 Task: Set the subtitle format in the text subtitle parser to "mpl2".
Action: Mouse moved to (126, 19)
Screenshot: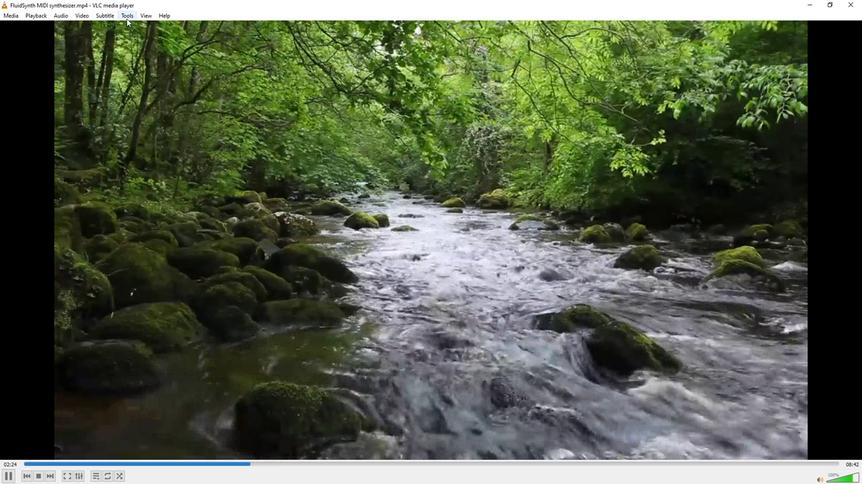 
Action: Mouse pressed left at (126, 19)
Screenshot: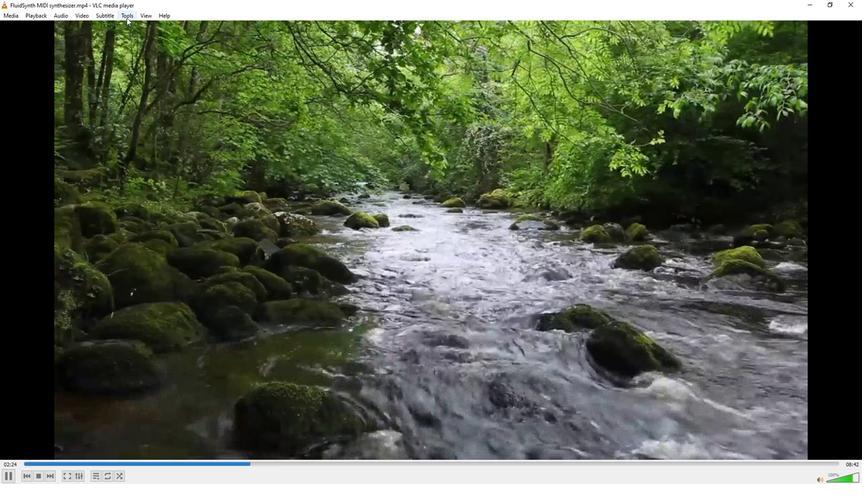 
Action: Mouse moved to (154, 124)
Screenshot: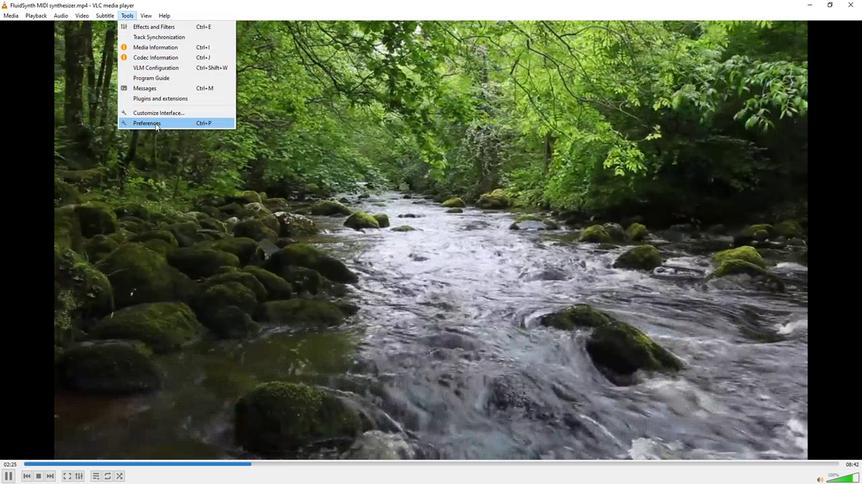 
Action: Mouse pressed left at (154, 124)
Screenshot: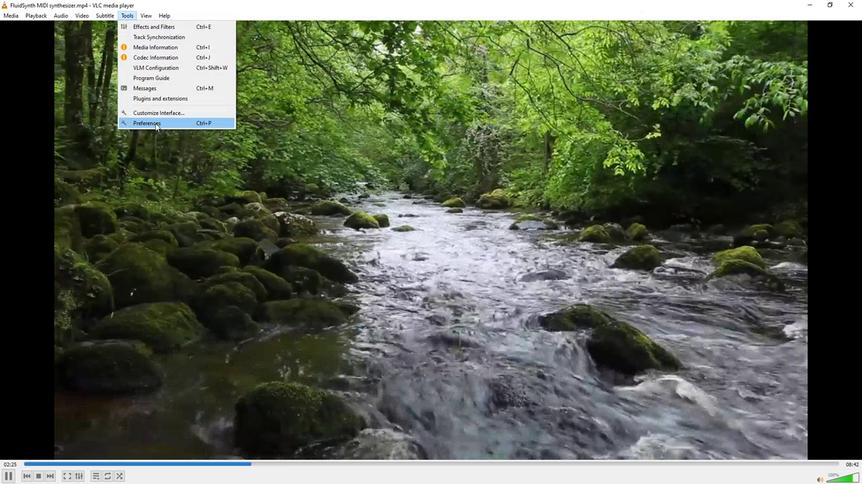
Action: Mouse moved to (235, 373)
Screenshot: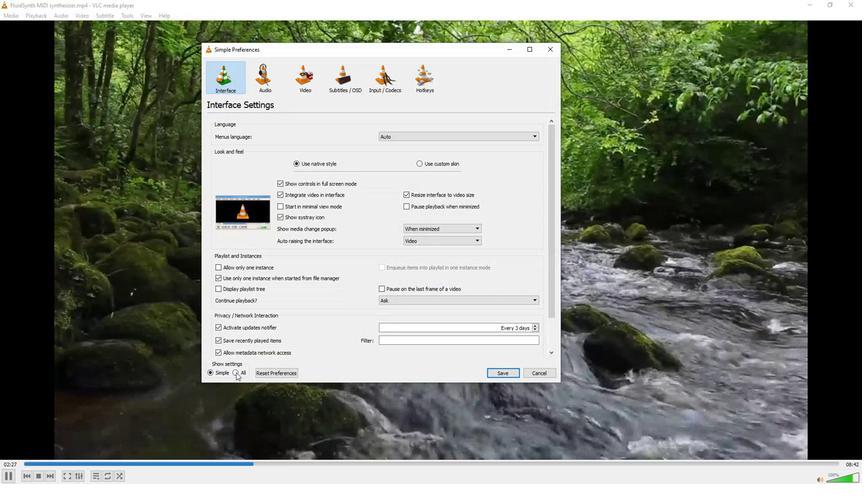 
Action: Mouse pressed left at (235, 373)
Screenshot: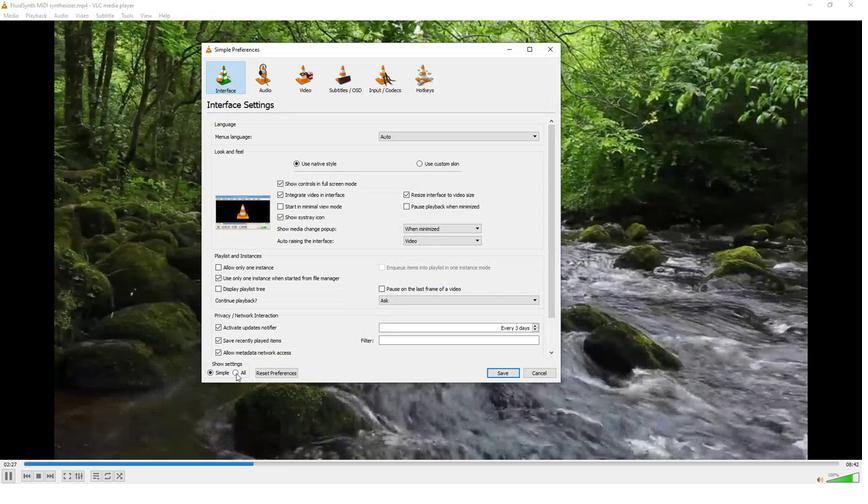 
Action: Mouse moved to (224, 244)
Screenshot: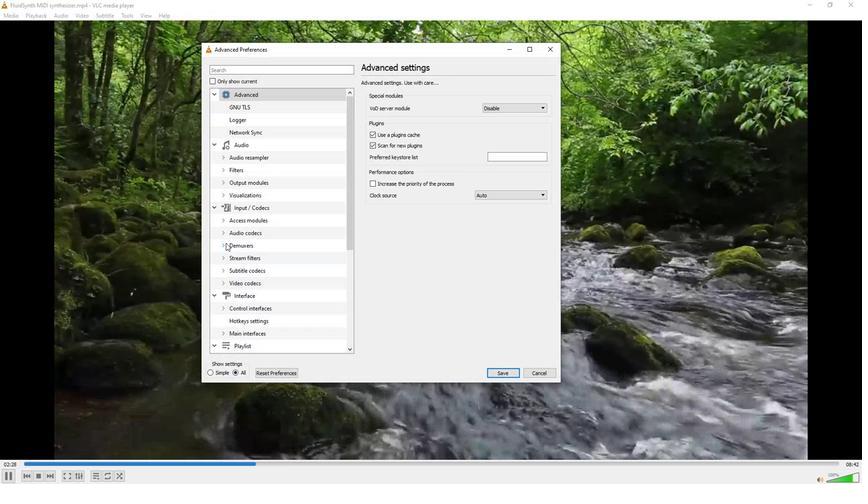 
Action: Mouse pressed left at (224, 244)
Screenshot: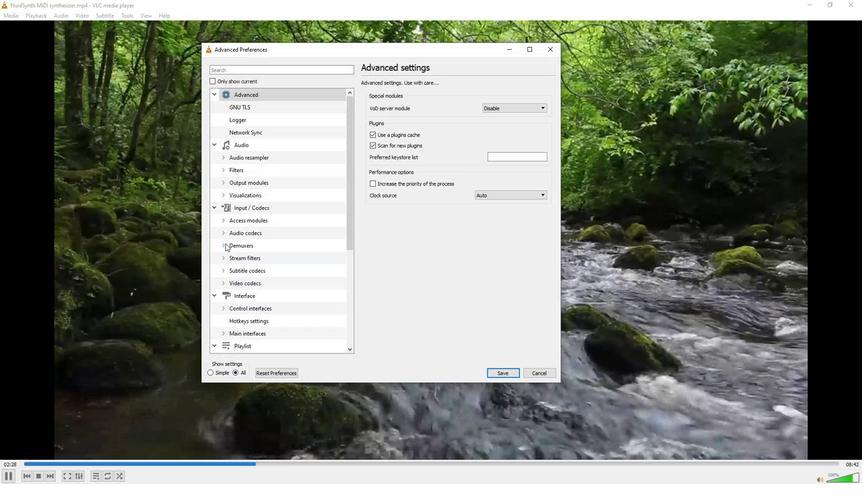 
Action: Mouse moved to (251, 288)
Screenshot: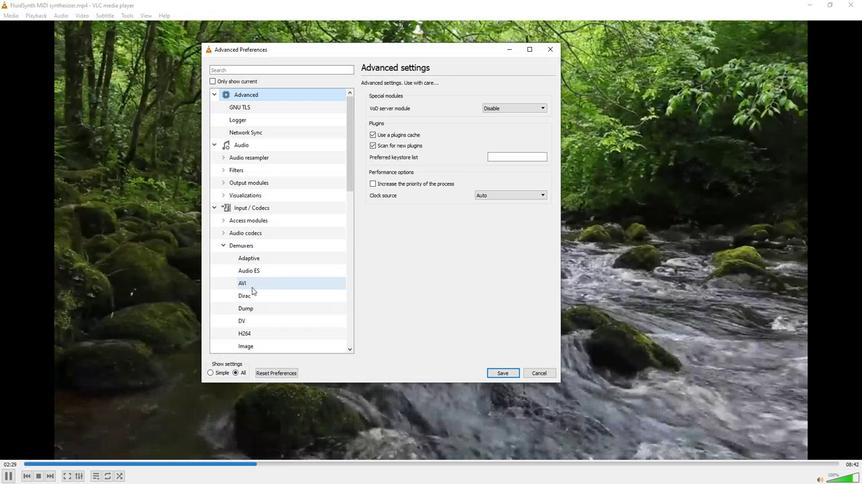
Action: Mouse scrolled (251, 288) with delta (0, 0)
Screenshot: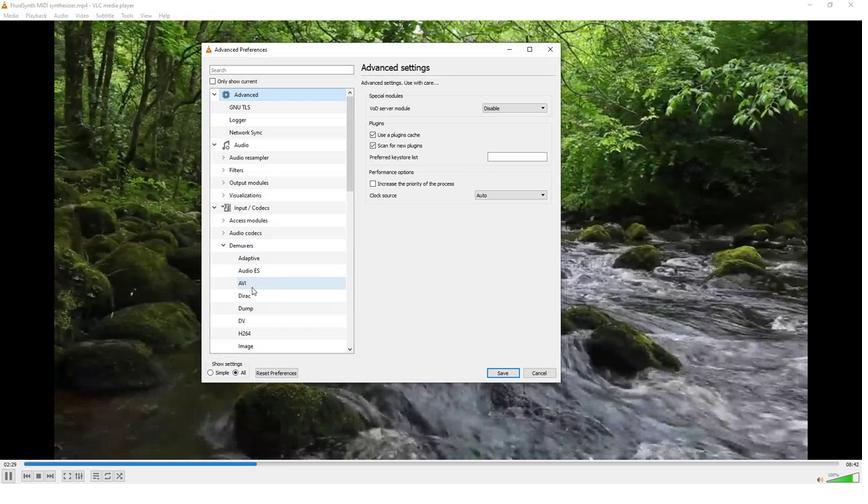 
Action: Mouse scrolled (251, 288) with delta (0, 0)
Screenshot: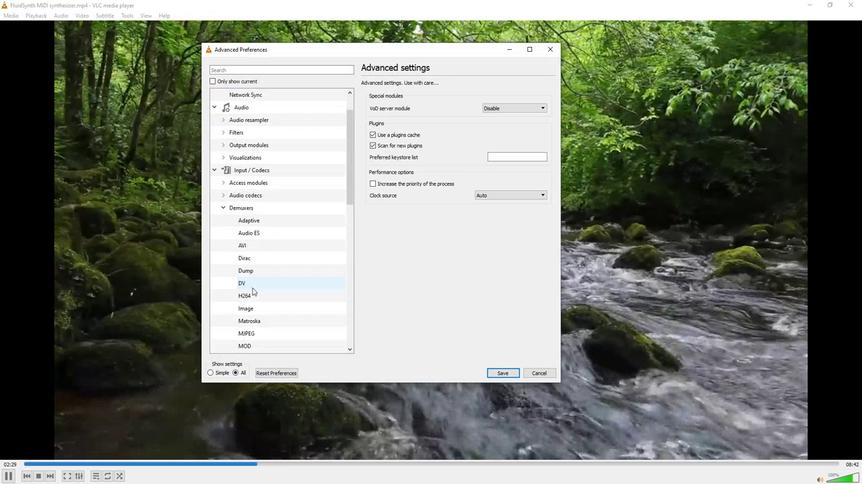 
Action: Mouse scrolled (251, 288) with delta (0, 0)
Screenshot: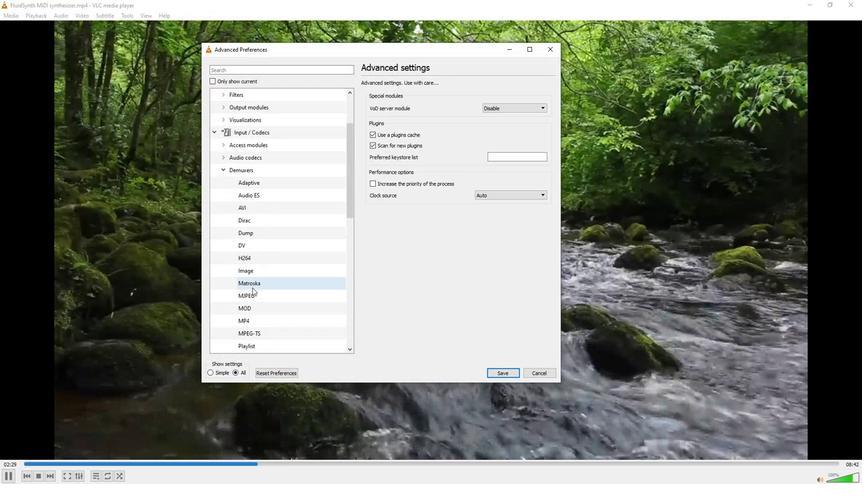 
Action: Mouse moved to (251, 310)
Screenshot: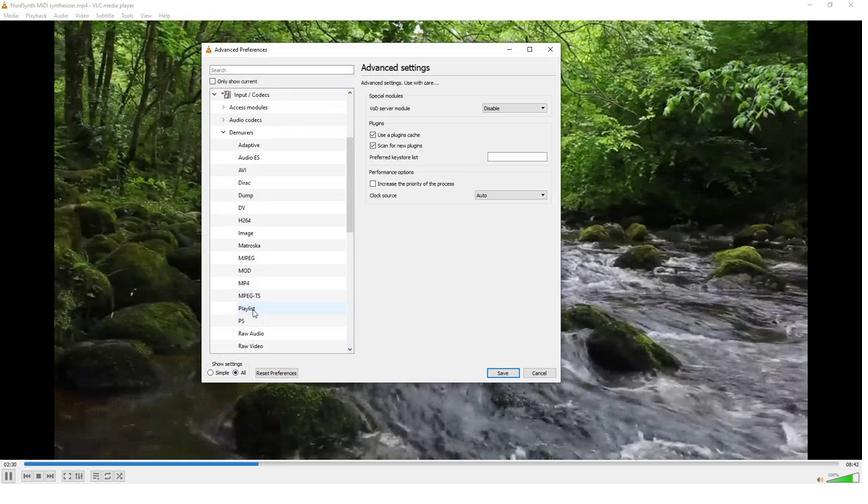 
Action: Mouse scrolled (251, 310) with delta (0, 0)
Screenshot: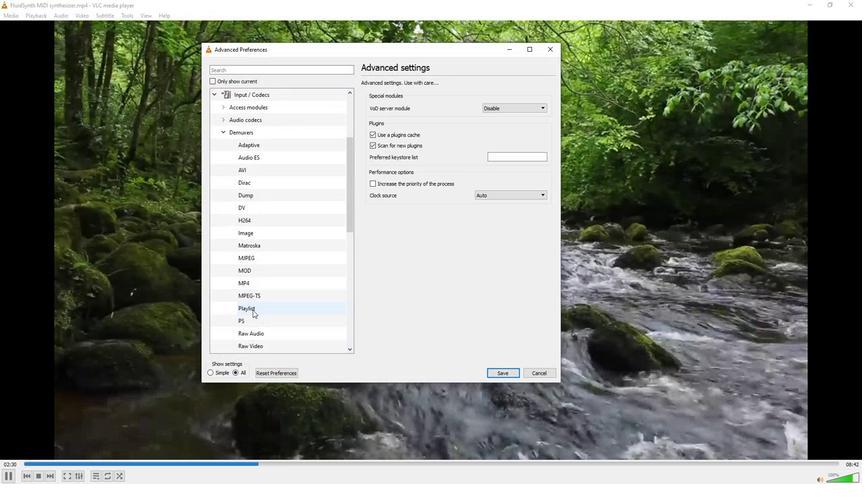 
Action: Mouse moved to (253, 345)
Screenshot: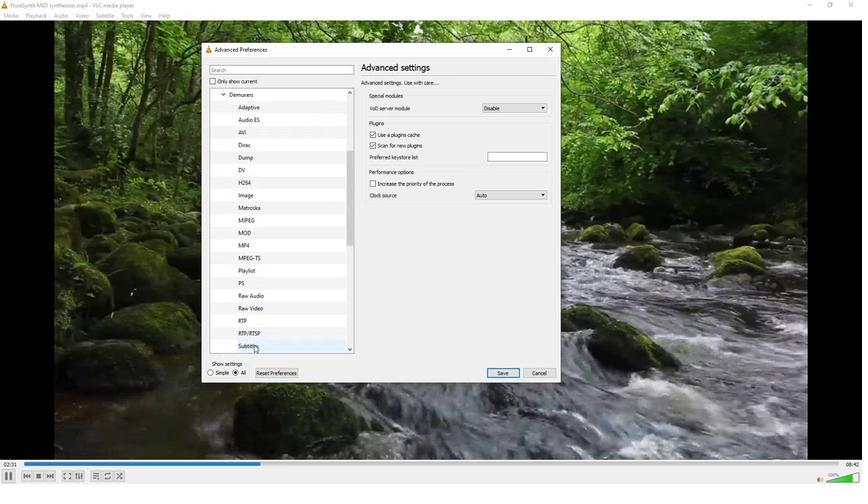 
Action: Mouse pressed left at (253, 345)
Screenshot: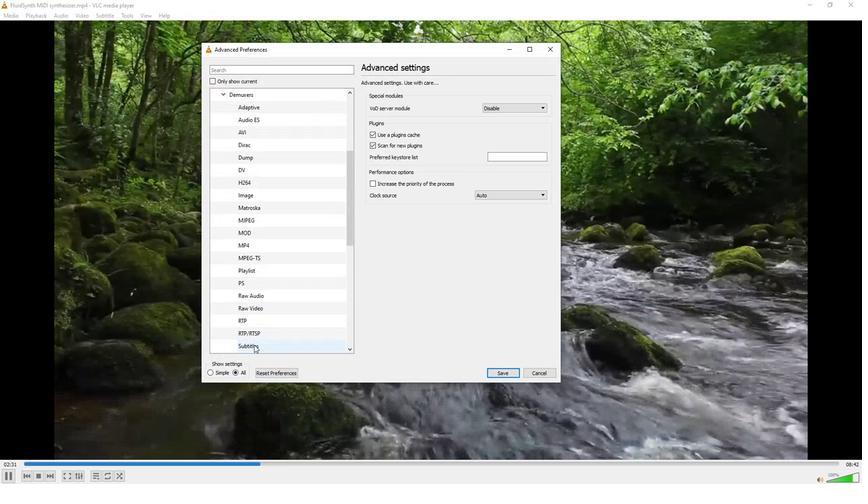 
Action: Mouse moved to (519, 126)
Screenshot: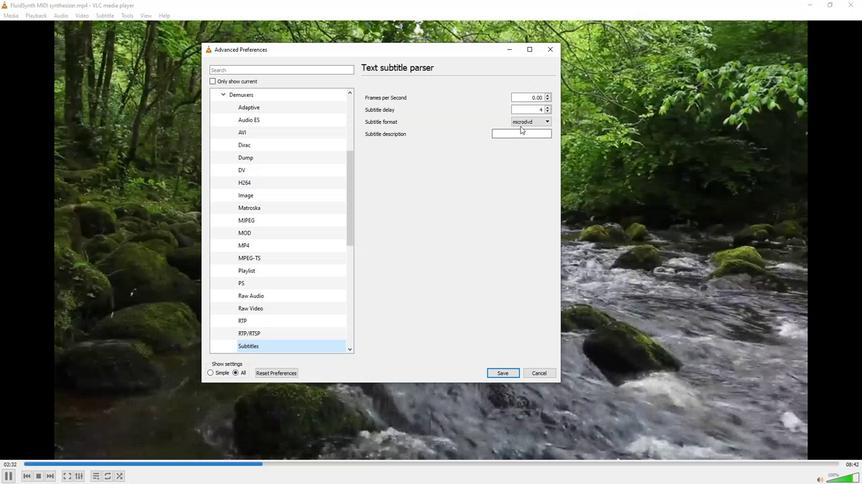 
Action: Mouse pressed left at (519, 126)
Screenshot: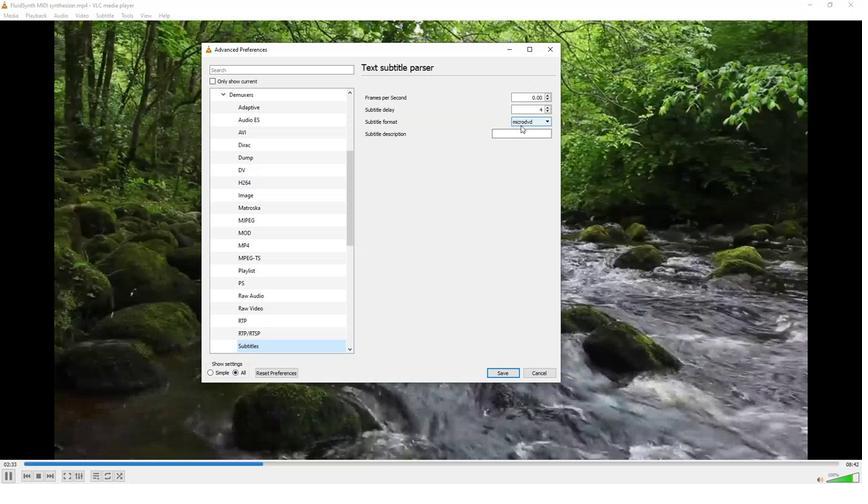 
Action: Mouse moved to (544, 149)
Screenshot: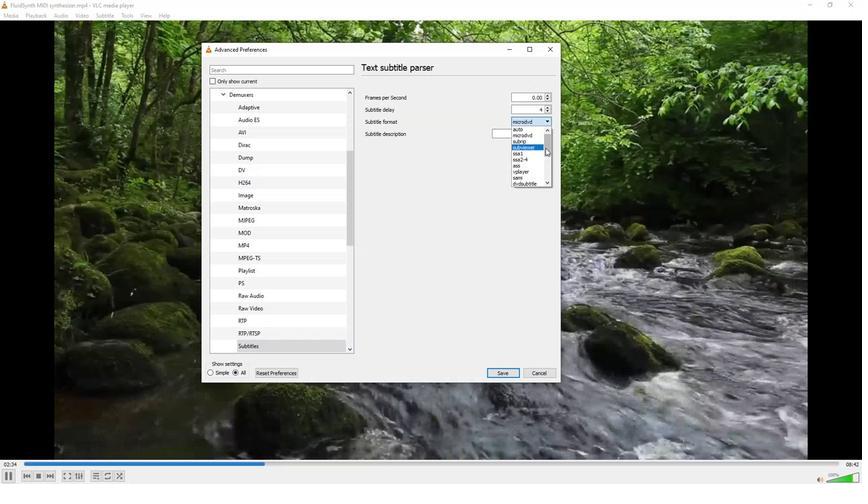 
Action: Mouse pressed left at (544, 149)
Screenshot: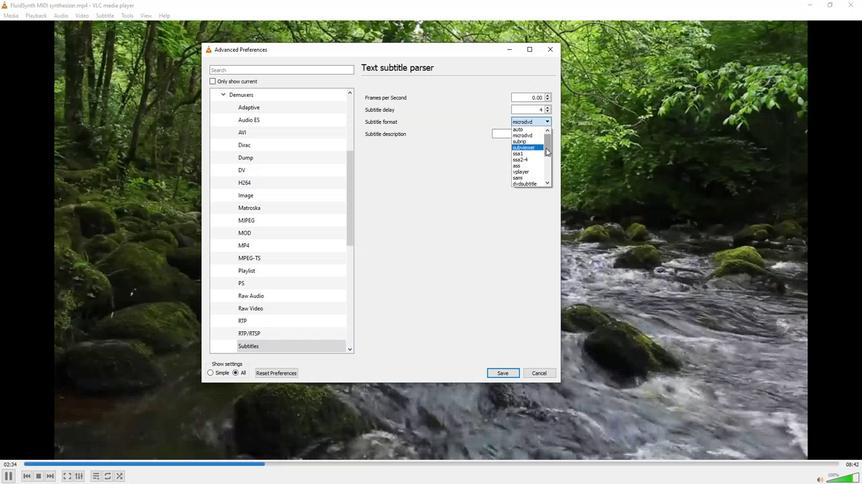 
Action: Mouse moved to (515, 171)
Screenshot: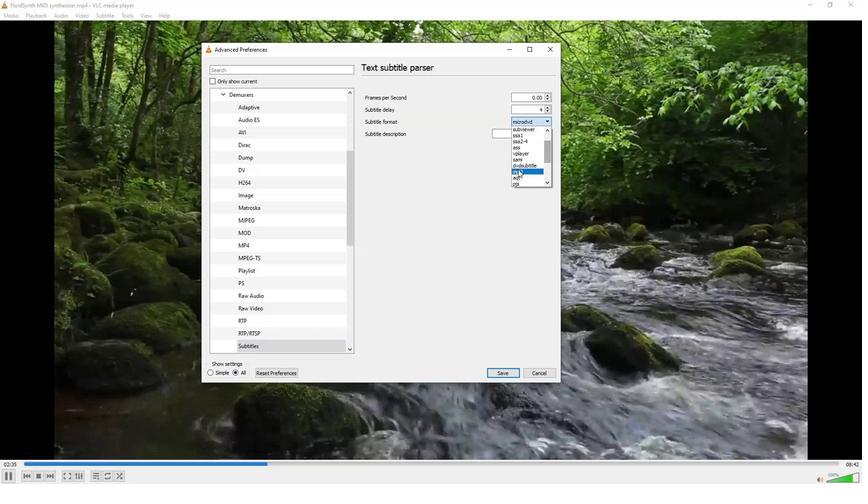 
Action: Mouse pressed left at (515, 171)
Screenshot: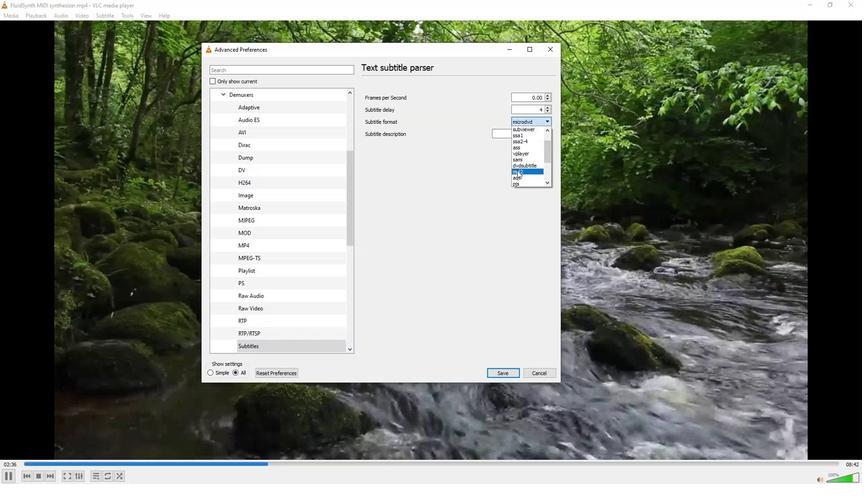 
Action: Mouse moved to (470, 182)
Screenshot: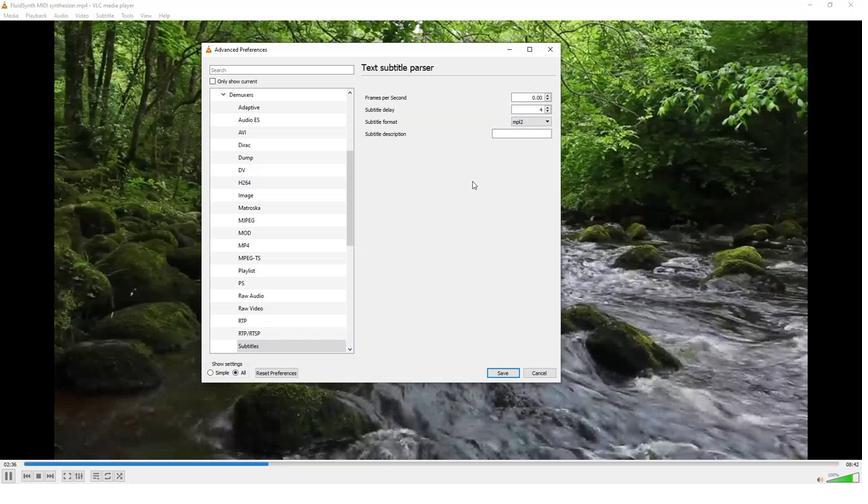 
